 Task: Add the task  Create a new online platform for peer-to-peer lending to the section Burnout Burner in the project AgileFrame and add a Due Date to the respective task as 2024/01/25
Action: Mouse moved to (430, 404)
Screenshot: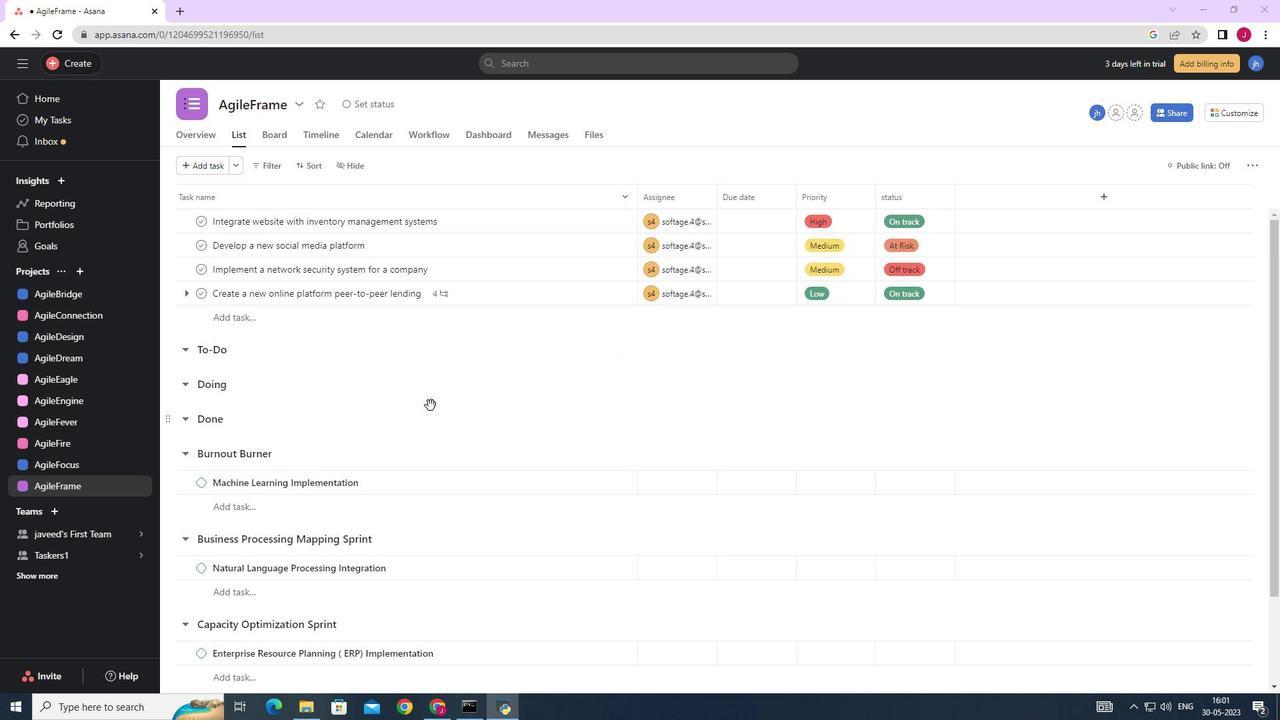 
Action: Mouse scrolled (430, 405) with delta (0, 0)
Screenshot: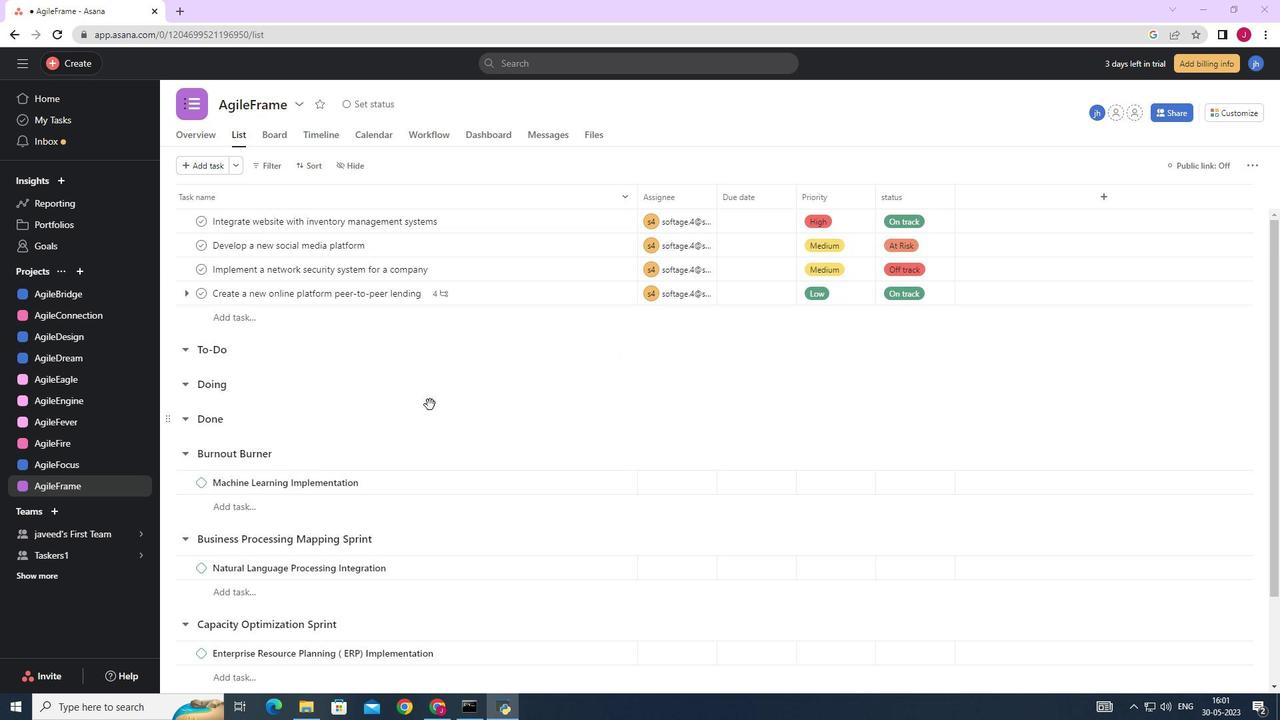 
Action: Mouse scrolled (430, 405) with delta (0, 0)
Screenshot: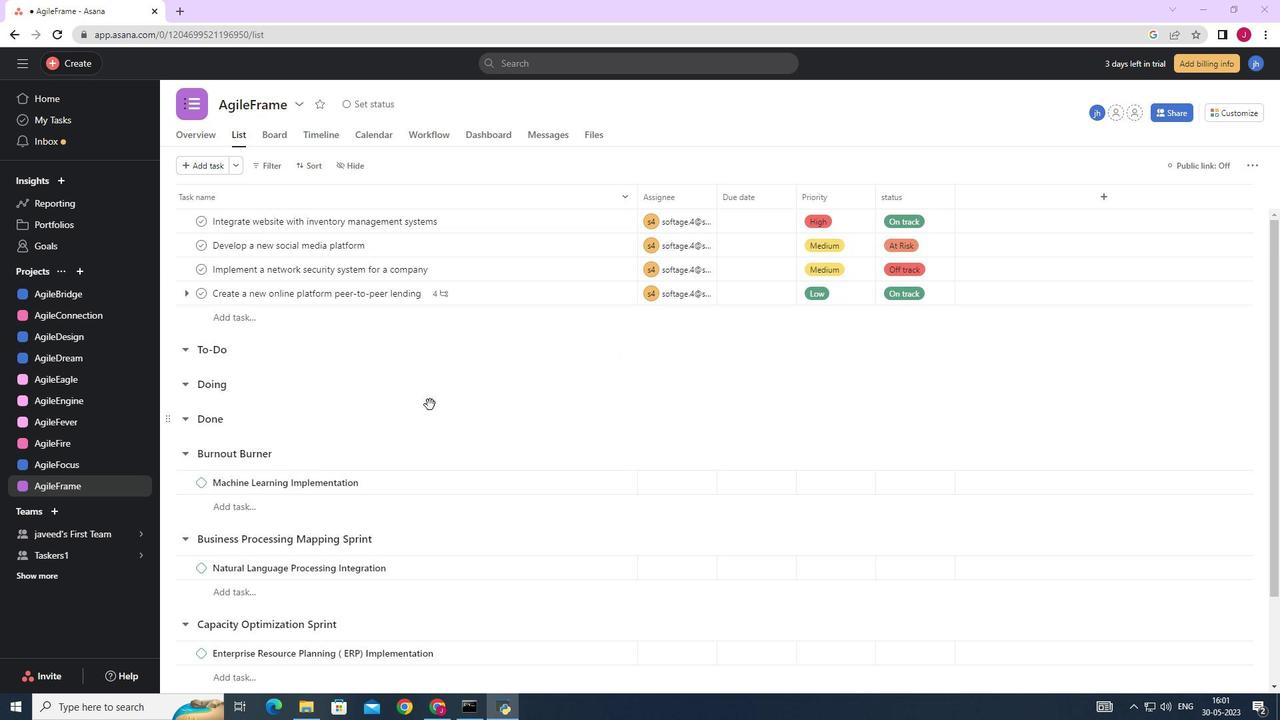
Action: Mouse moved to (430, 404)
Screenshot: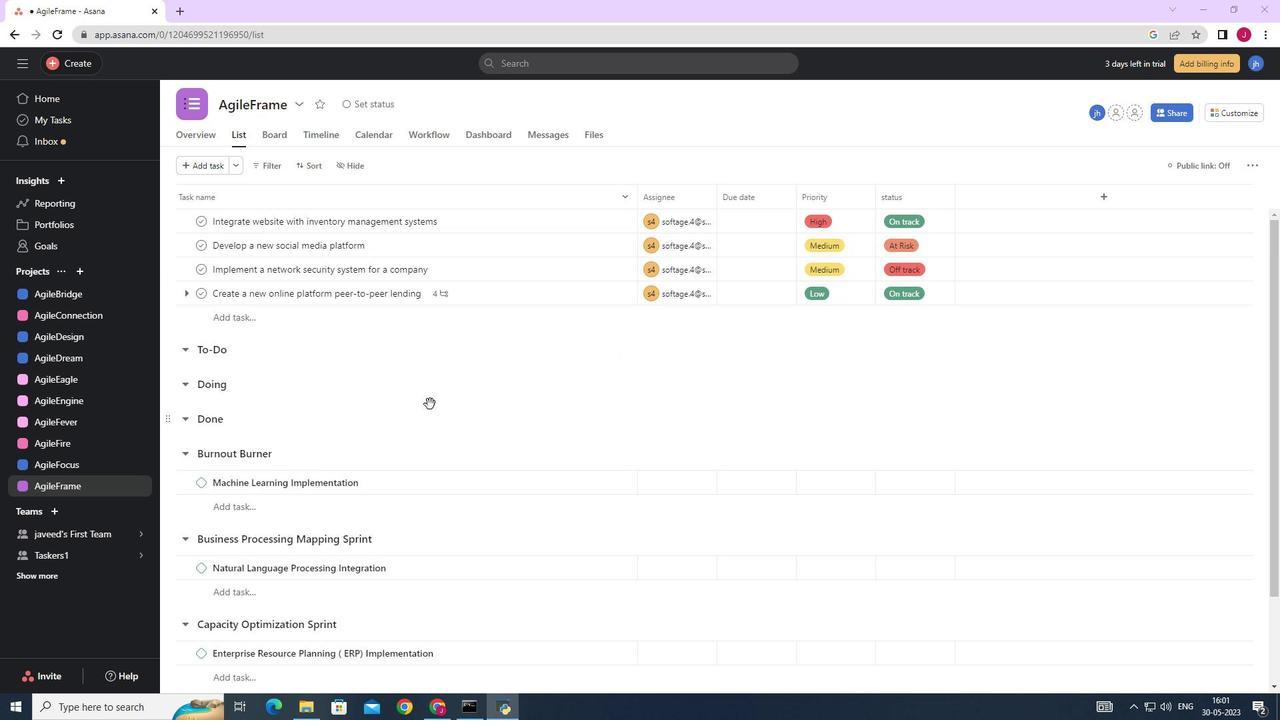 
Action: Mouse scrolled (430, 404) with delta (0, 0)
Screenshot: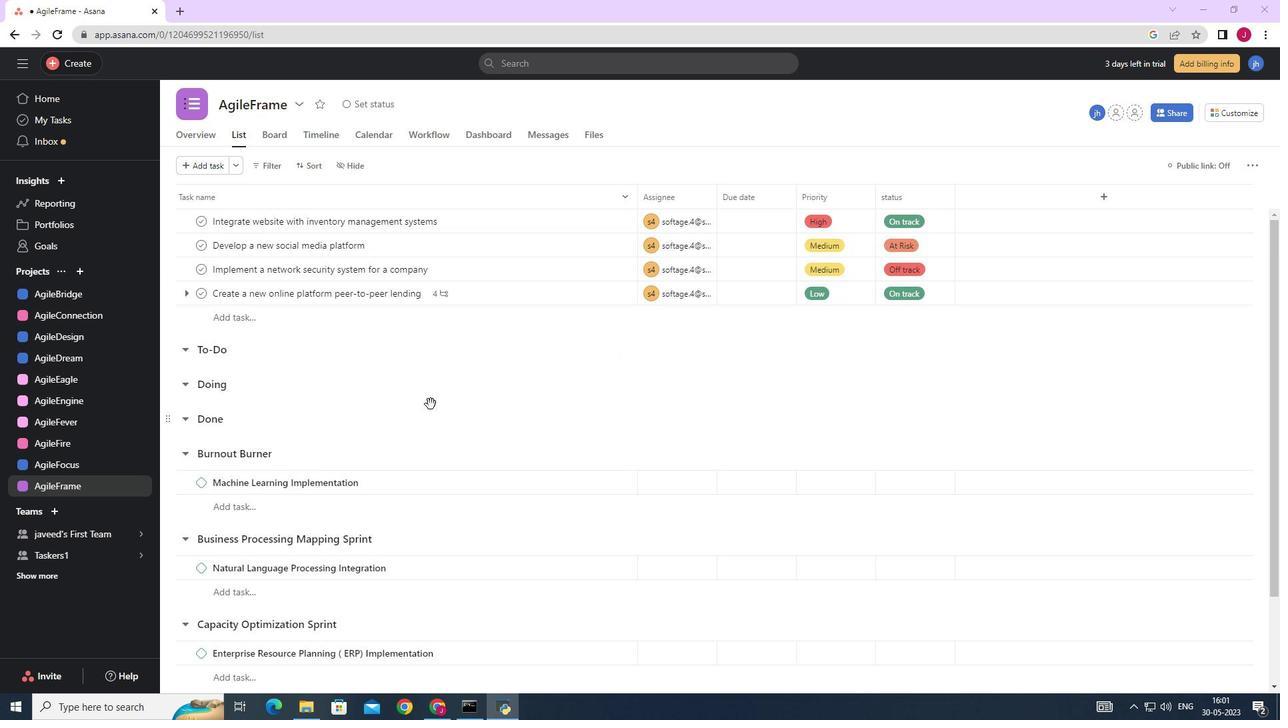 
Action: Mouse scrolled (430, 404) with delta (0, 0)
Screenshot: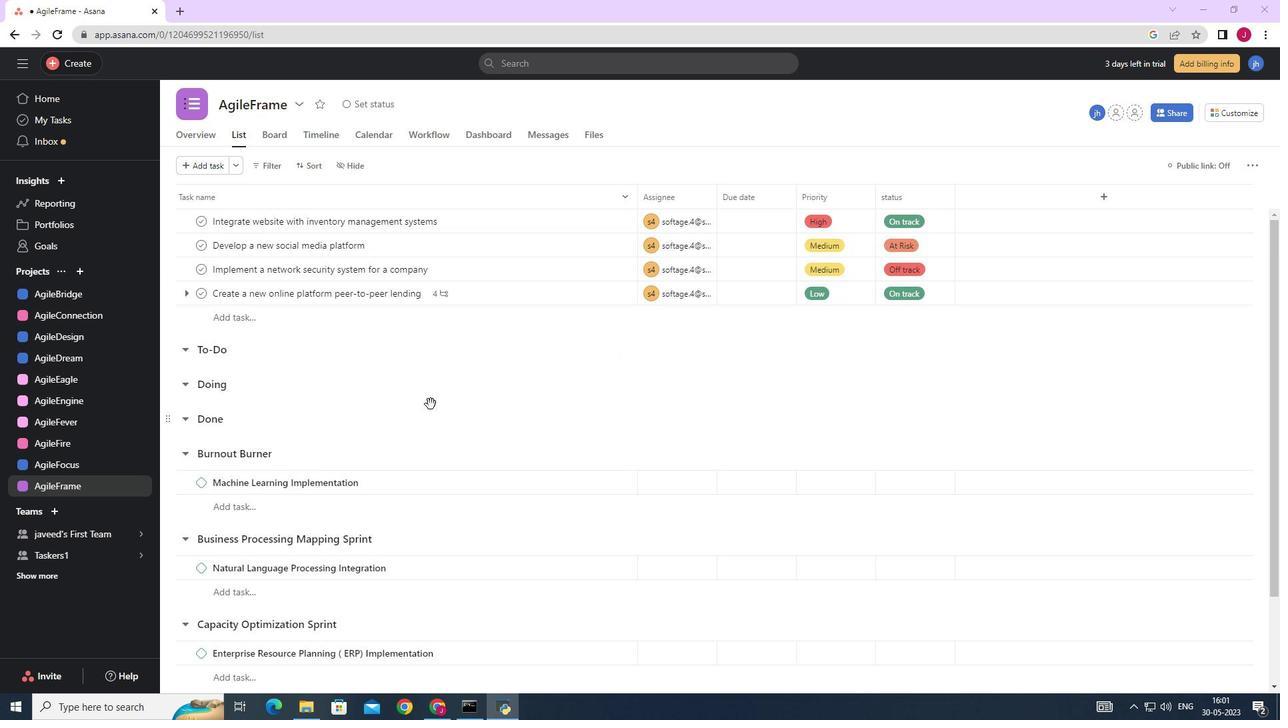 
Action: Mouse moved to (604, 296)
Screenshot: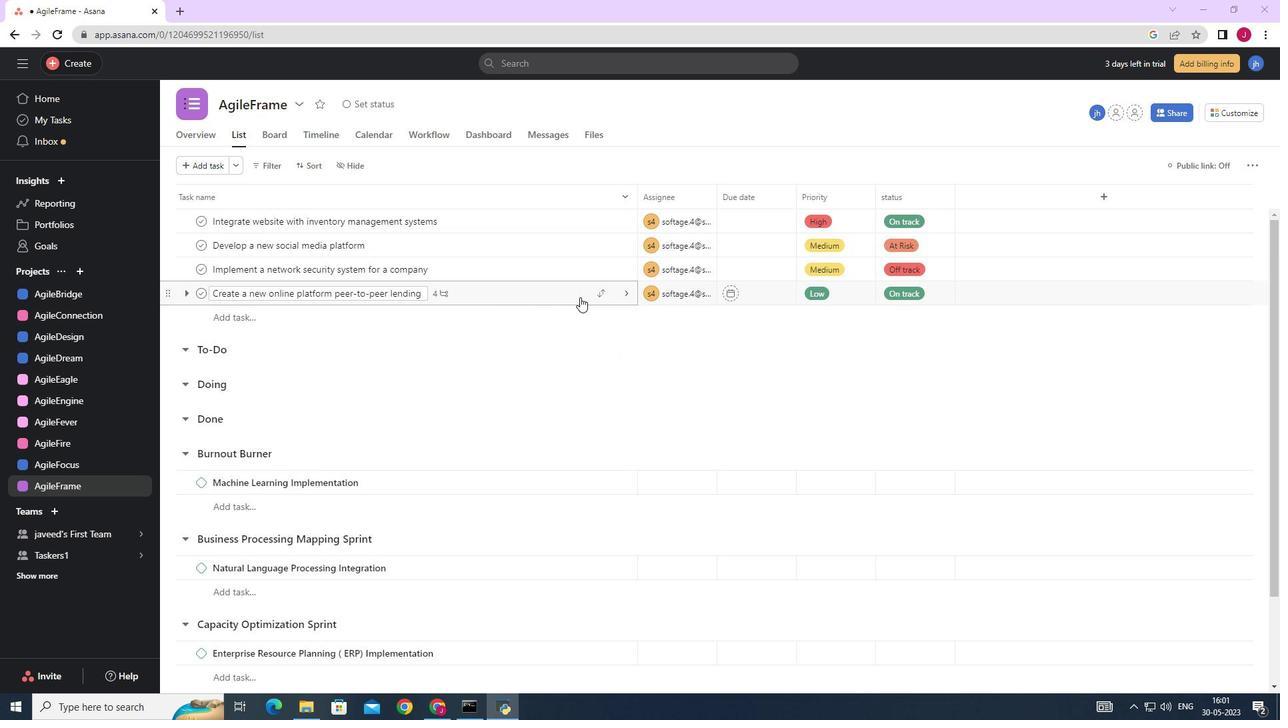 
Action: Mouse pressed left at (604, 296)
Screenshot: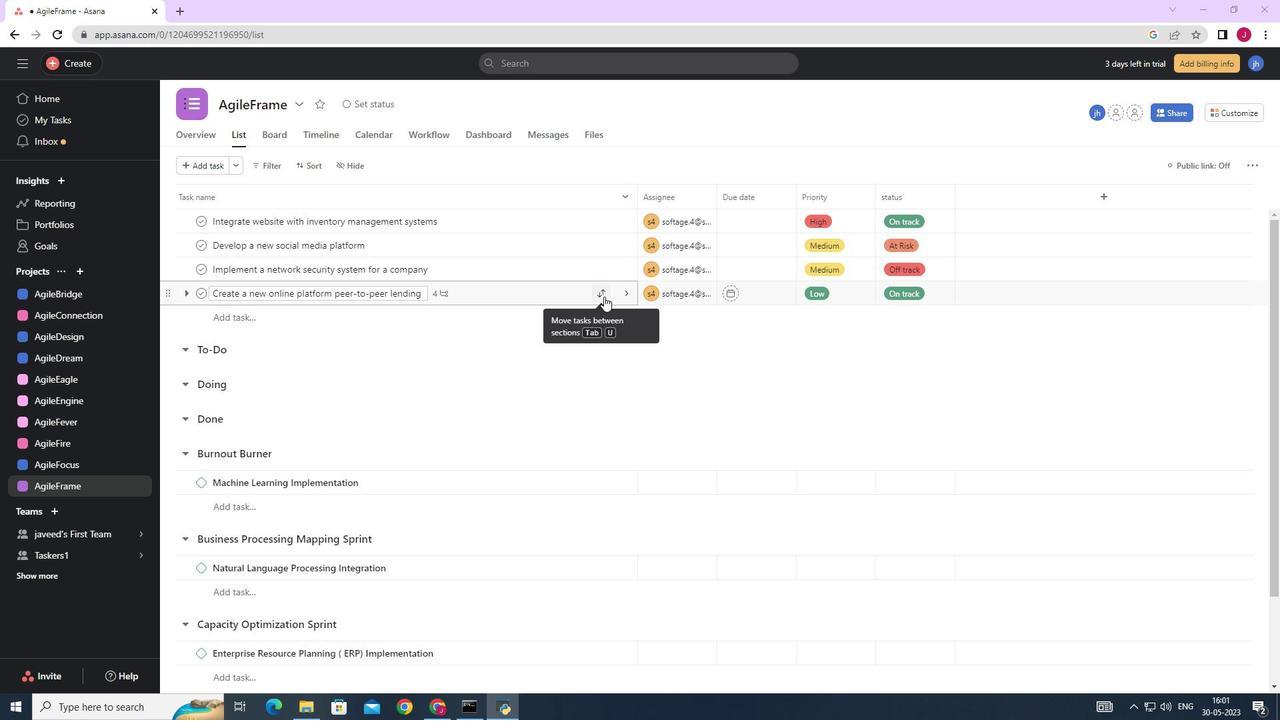 
Action: Mouse moved to (532, 410)
Screenshot: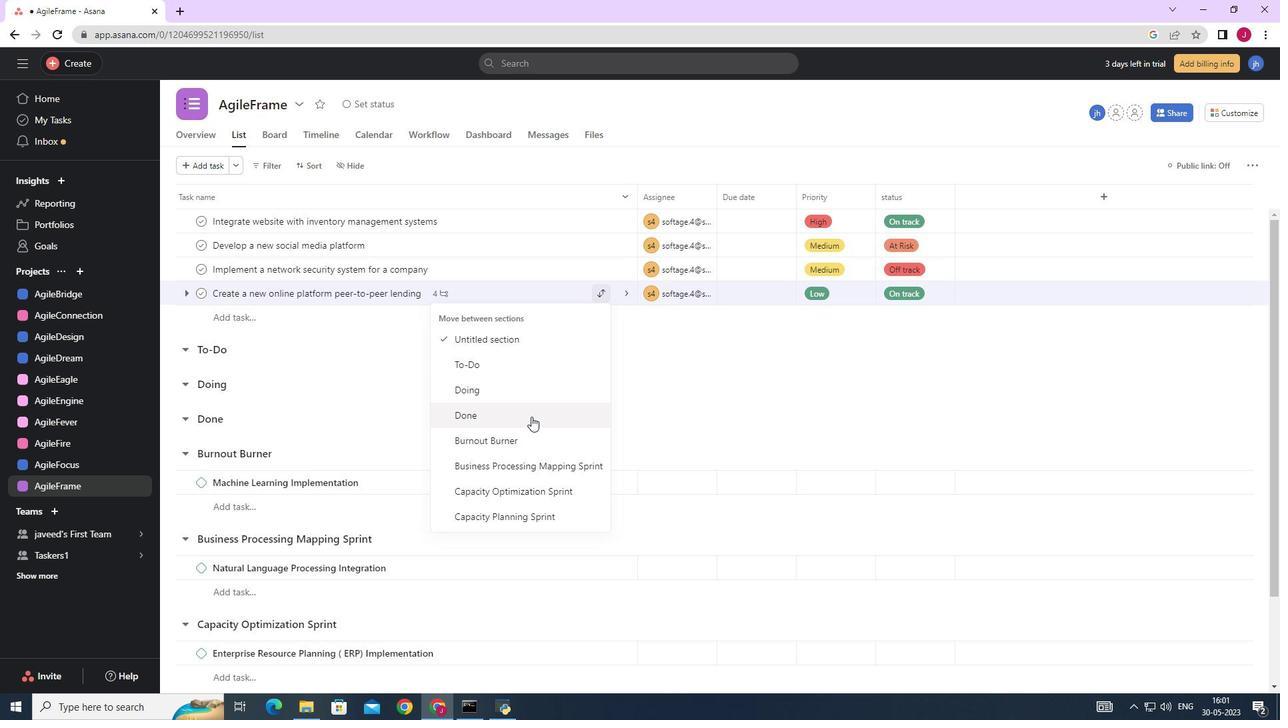 
Action: Mouse scrolled (532, 410) with delta (0, 0)
Screenshot: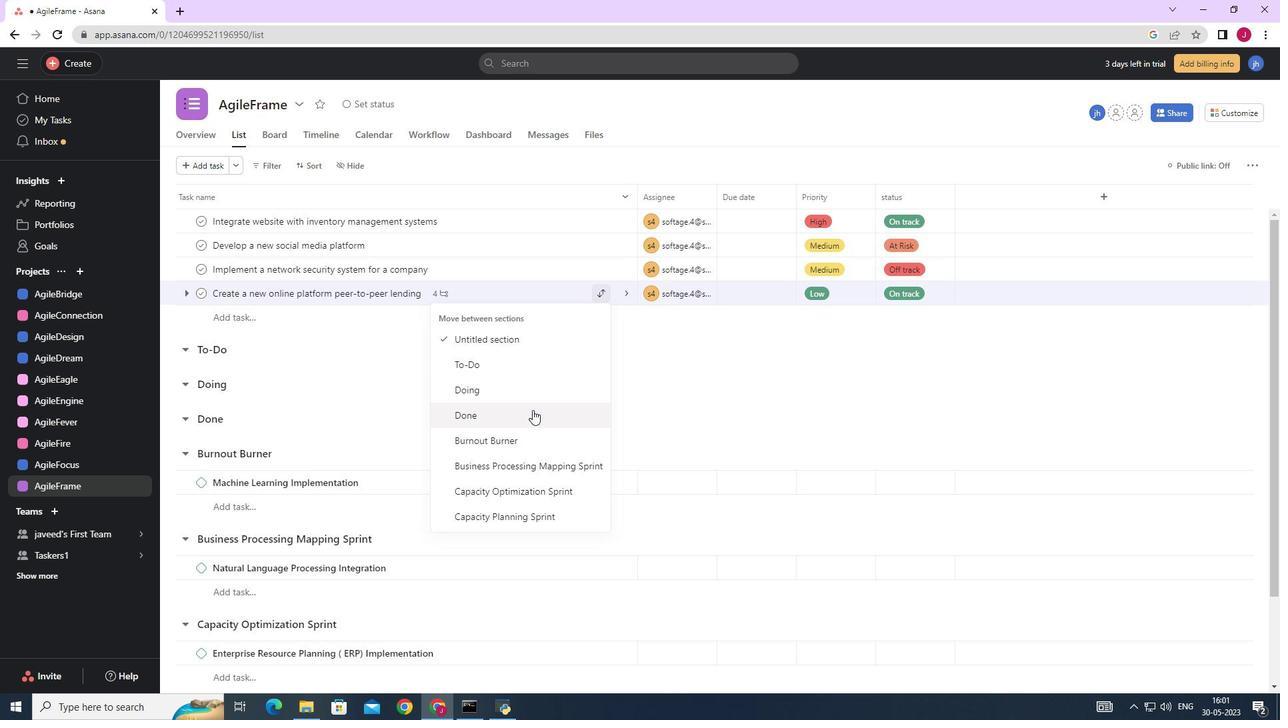 
Action: Mouse scrolled (532, 410) with delta (0, 0)
Screenshot: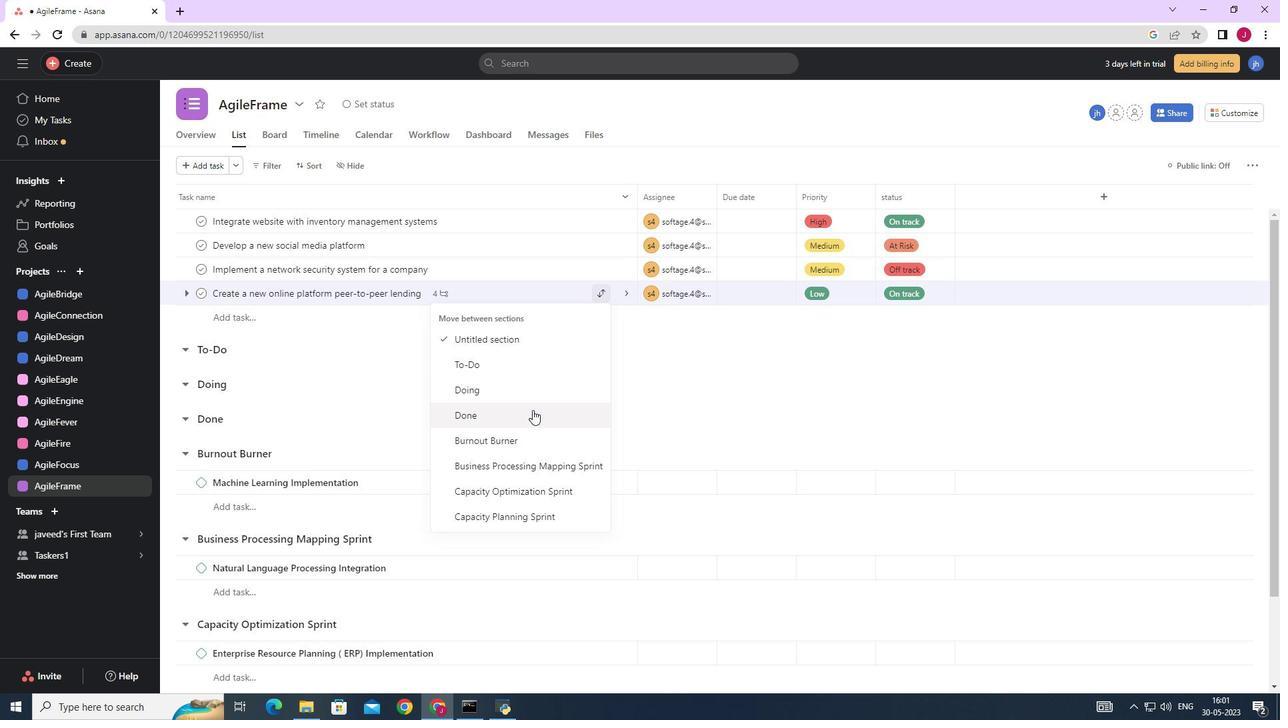 
Action: Mouse moved to (530, 392)
Screenshot: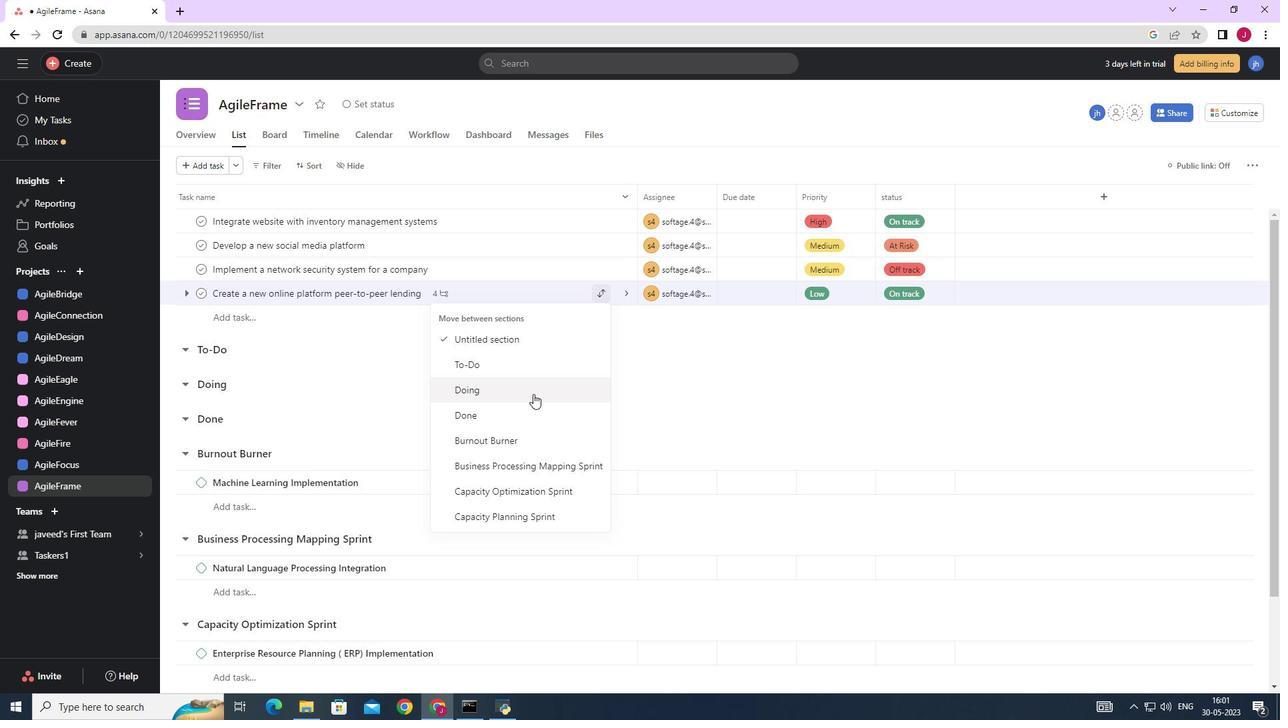 
Action: Mouse scrolled (530, 391) with delta (0, 0)
Screenshot: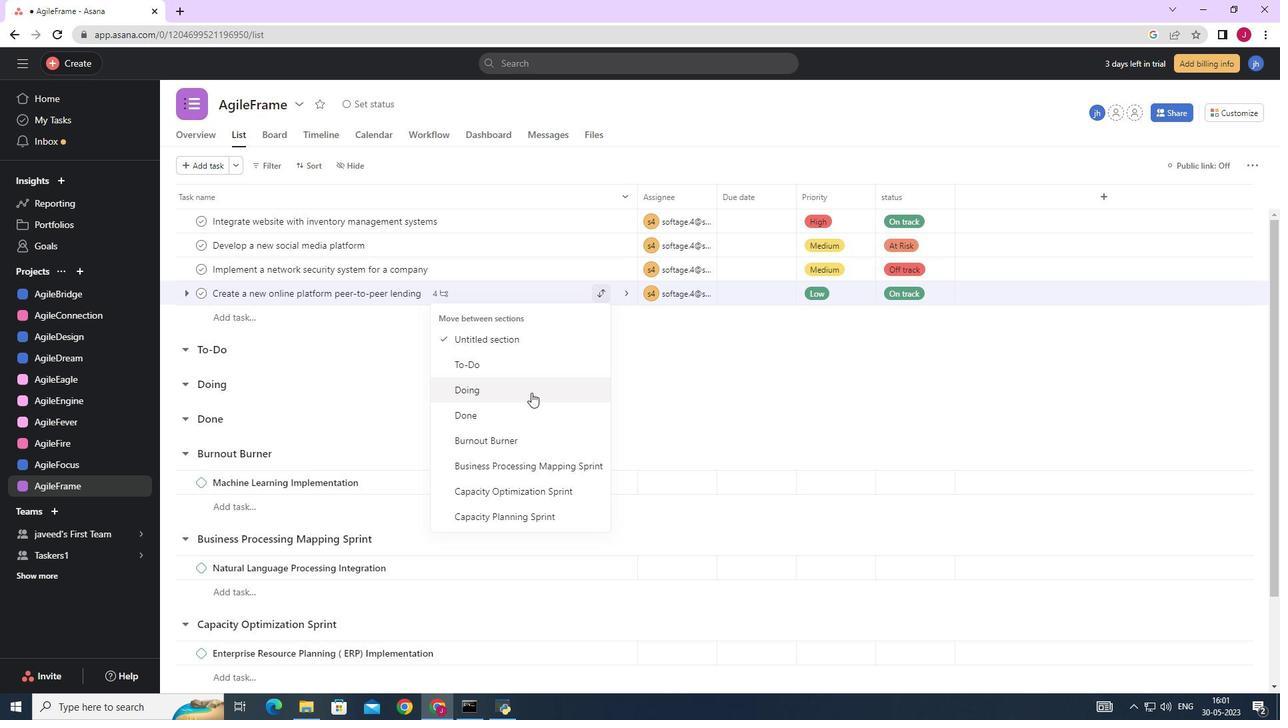 
Action: Mouse scrolled (530, 391) with delta (0, 0)
Screenshot: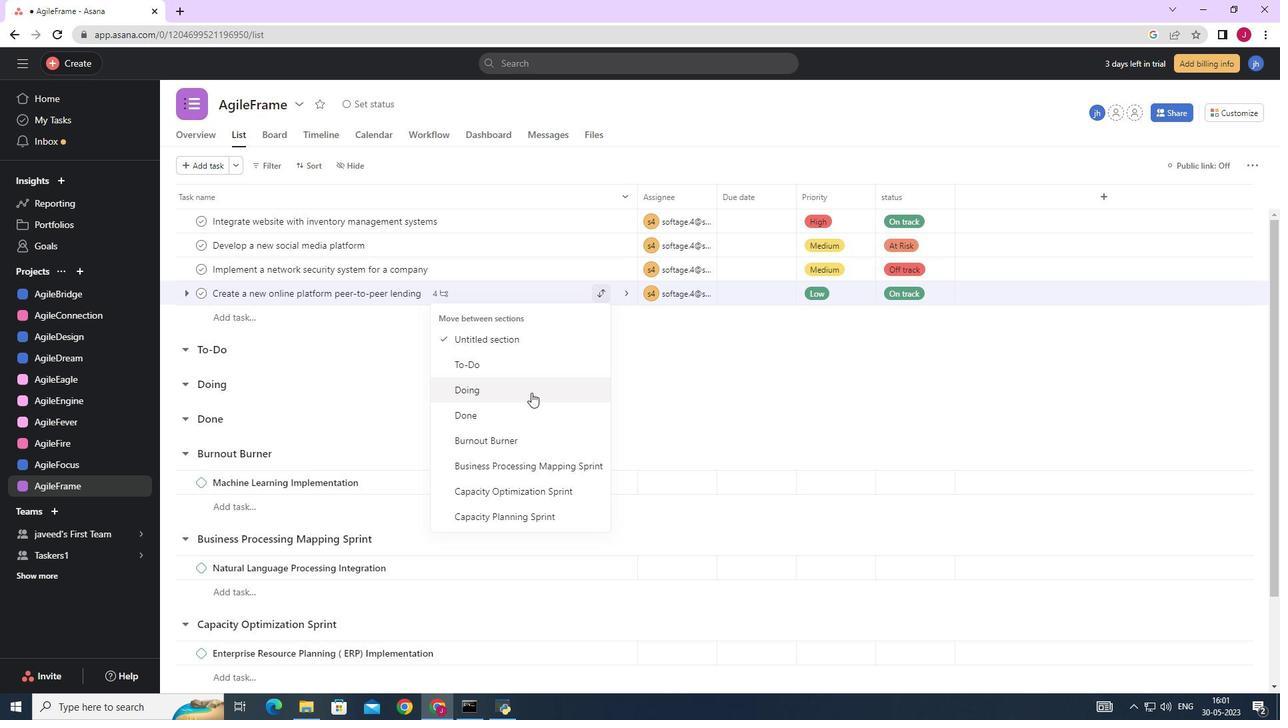 
Action: Mouse scrolled (530, 391) with delta (0, 0)
Screenshot: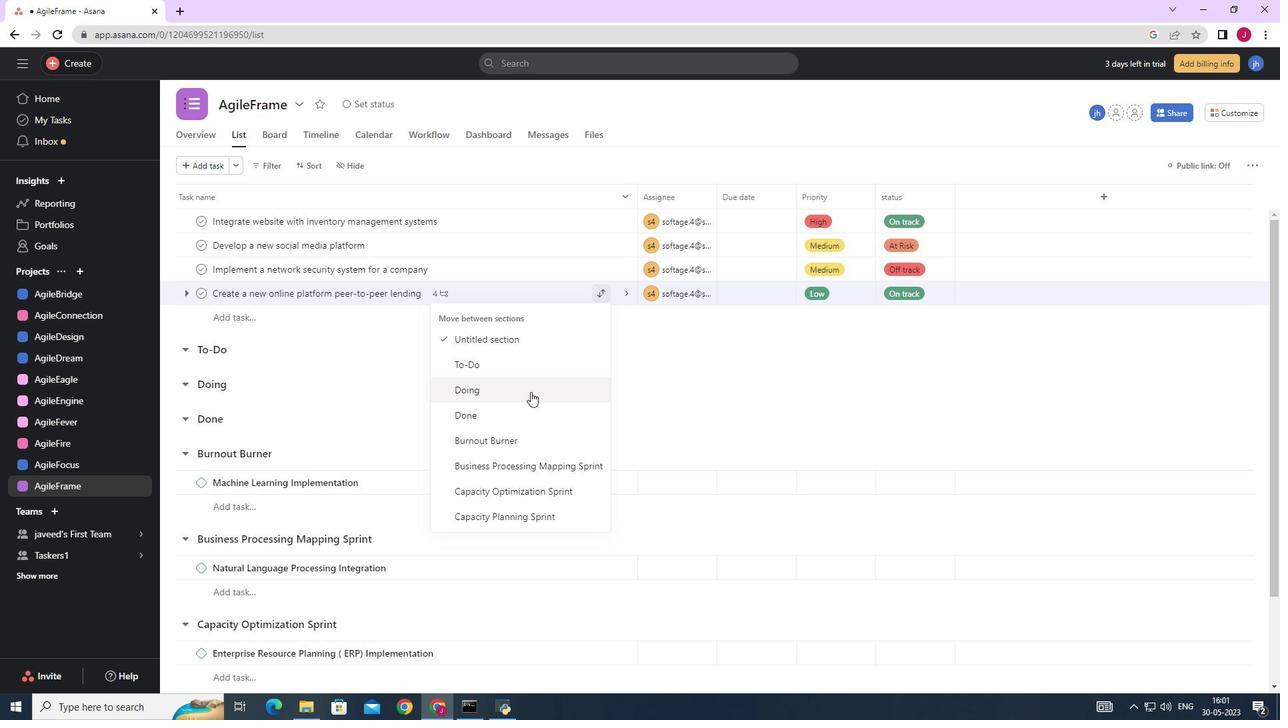 
Action: Mouse moved to (512, 441)
Screenshot: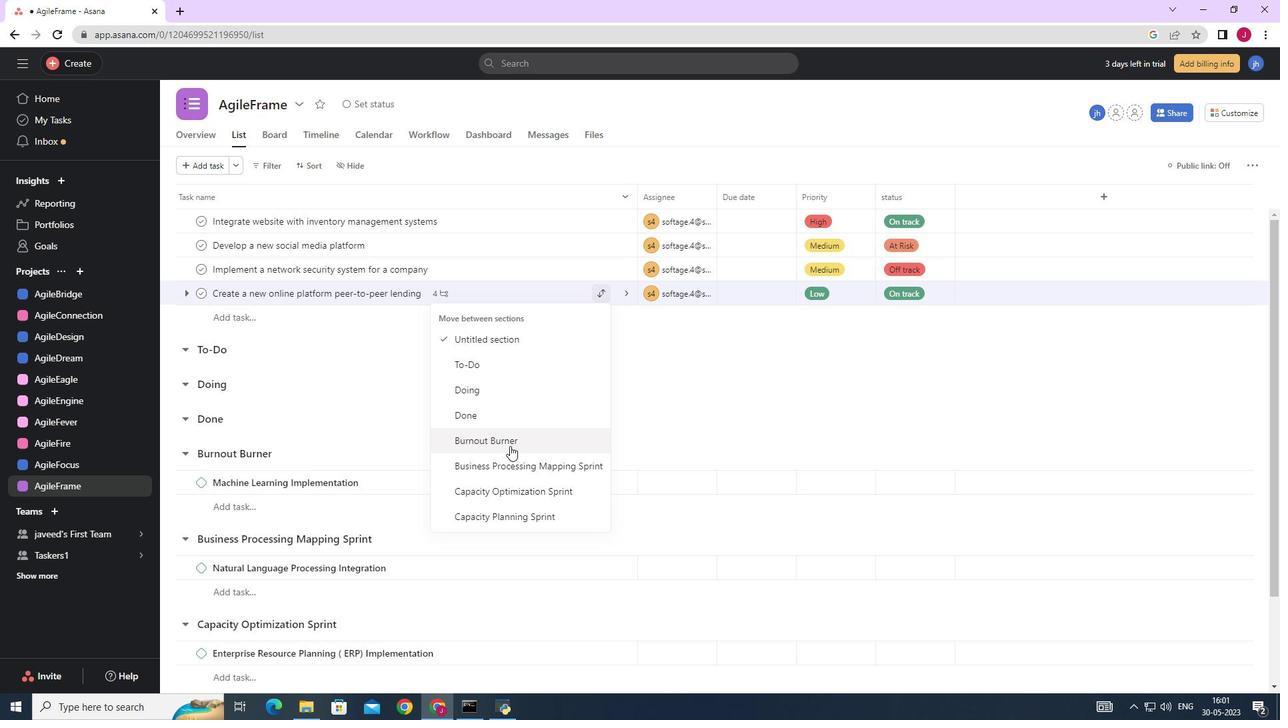 
Action: Mouse pressed left at (512, 441)
Screenshot: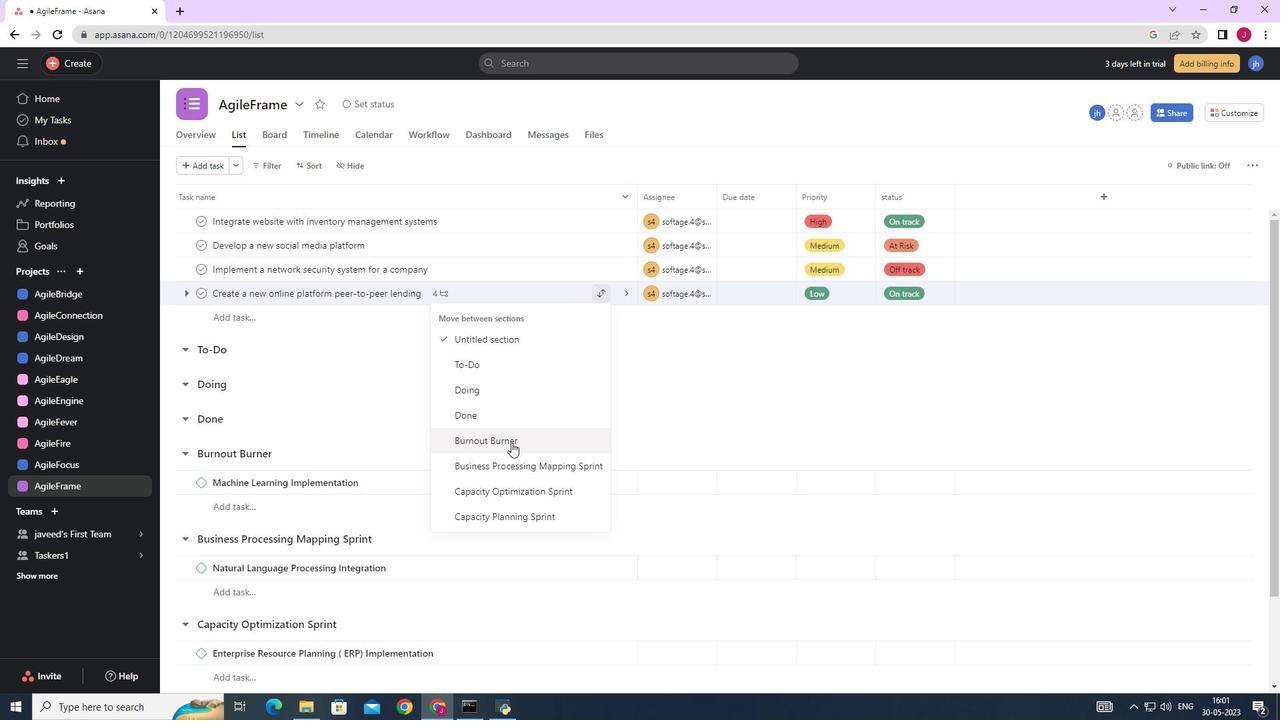 
Action: Mouse moved to (755, 460)
Screenshot: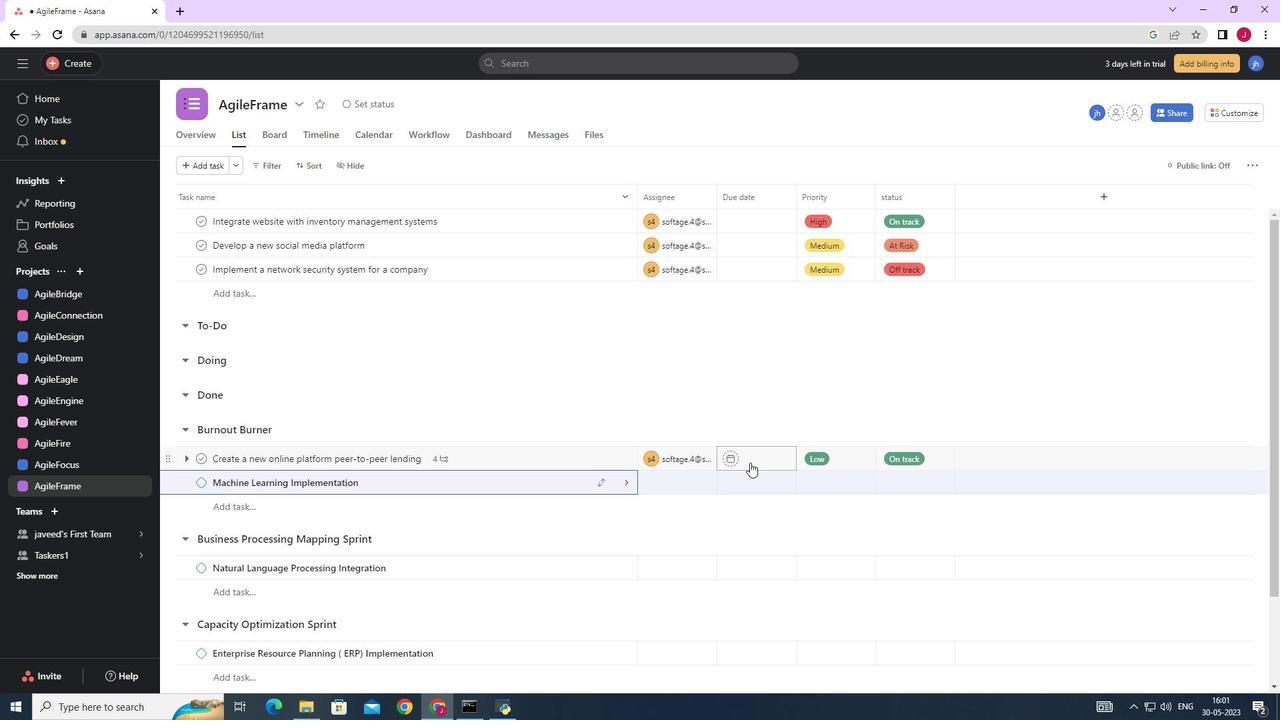 
Action: Mouse pressed left at (755, 460)
Screenshot: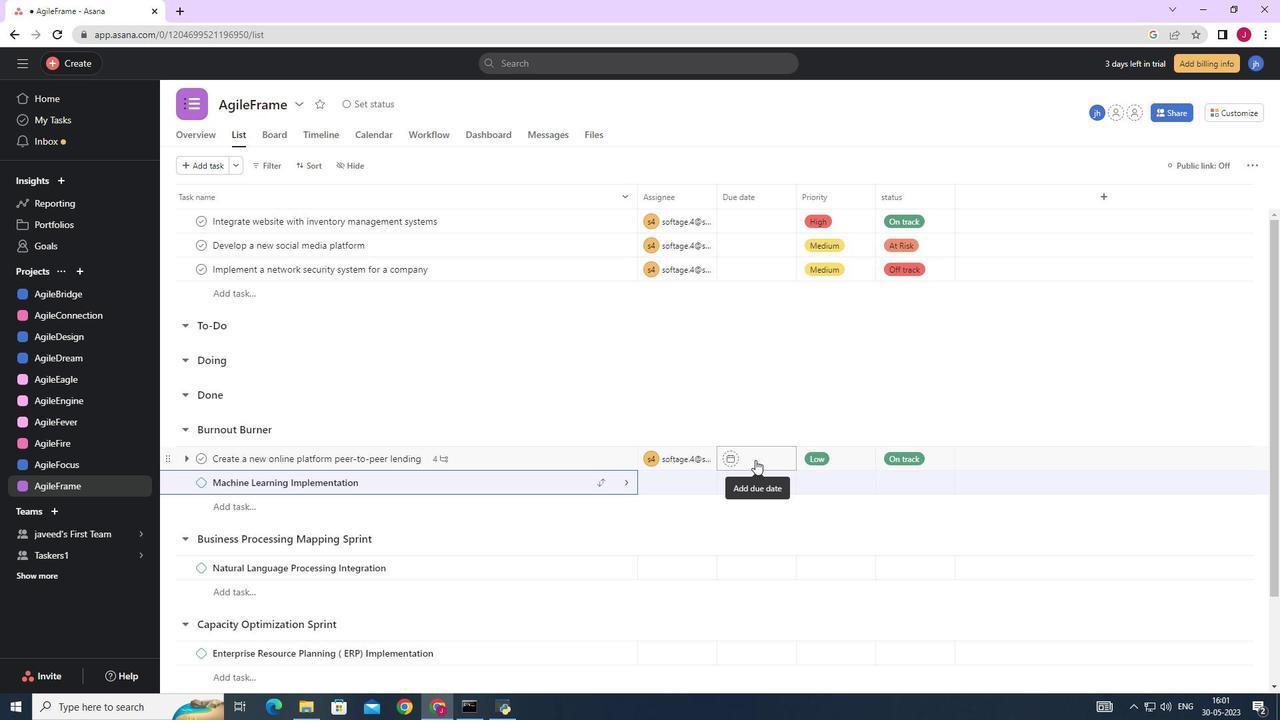 
Action: Mouse moved to (896, 247)
Screenshot: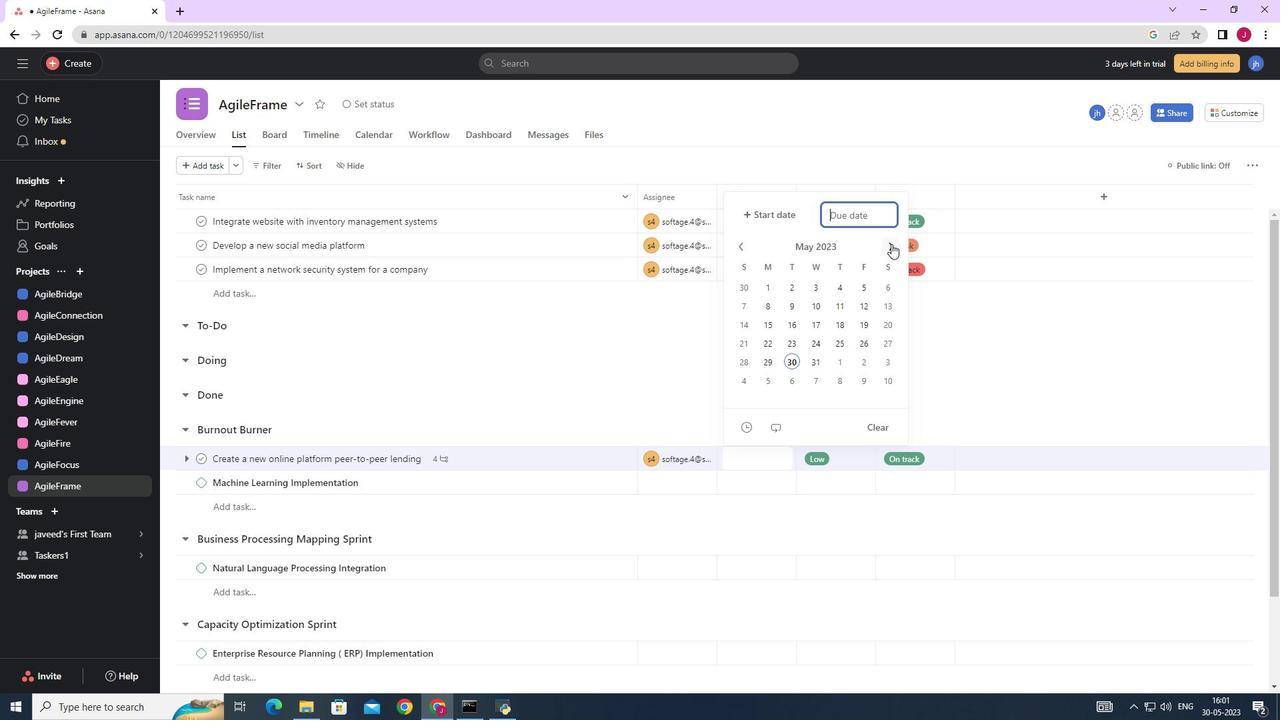 
Action: Mouse pressed left at (896, 247)
Screenshot: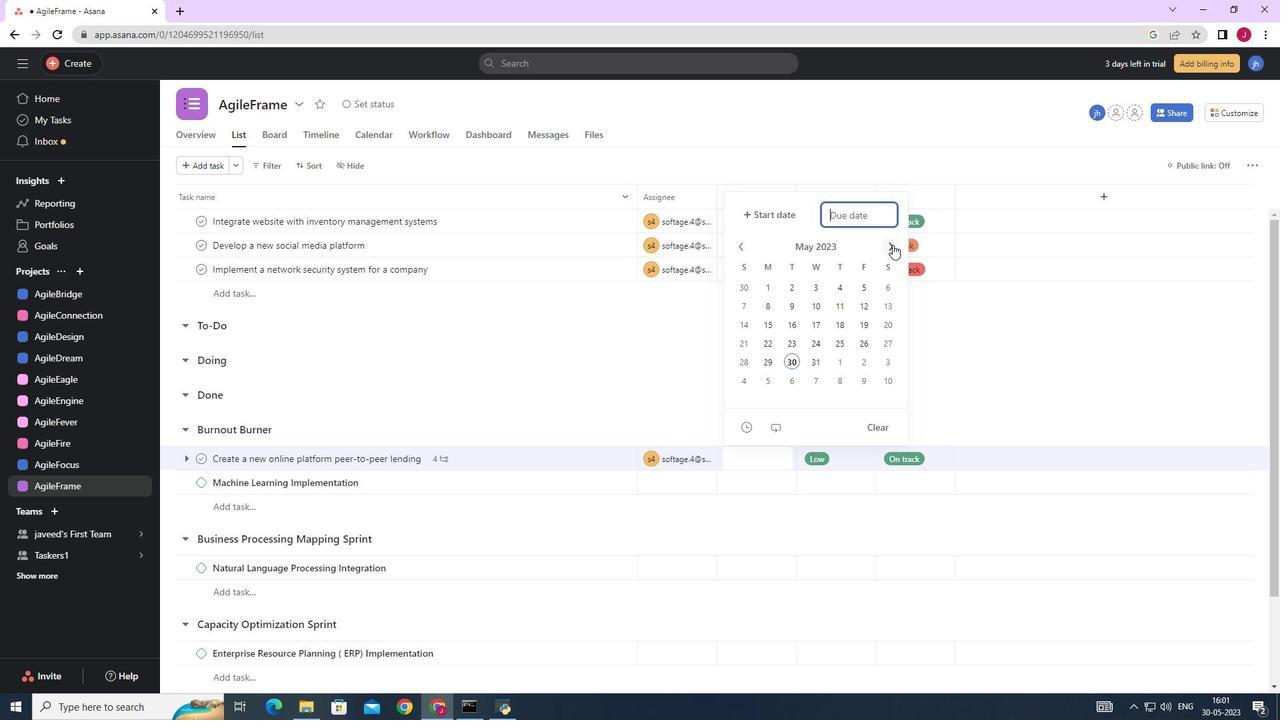 
Action: Mouse pressed left at (896, 247)
Screenshot: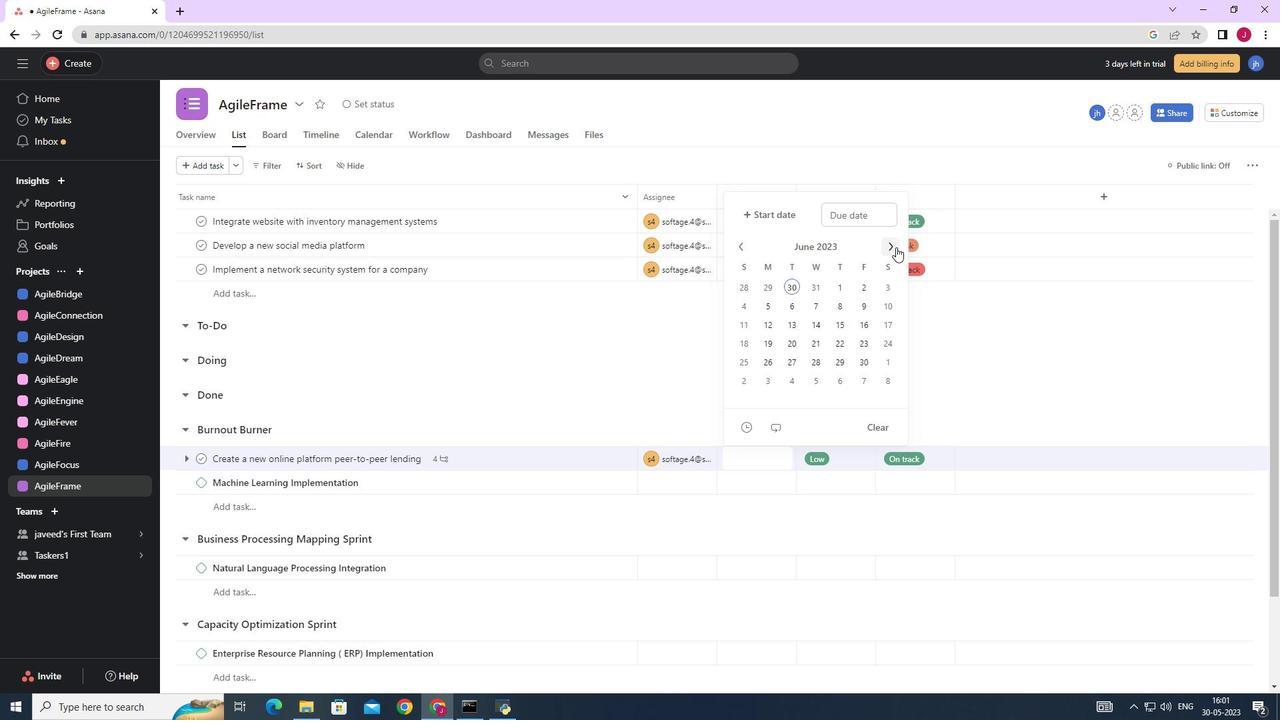 
Action: Mouse pressed left at (896, 247)
Screenshot: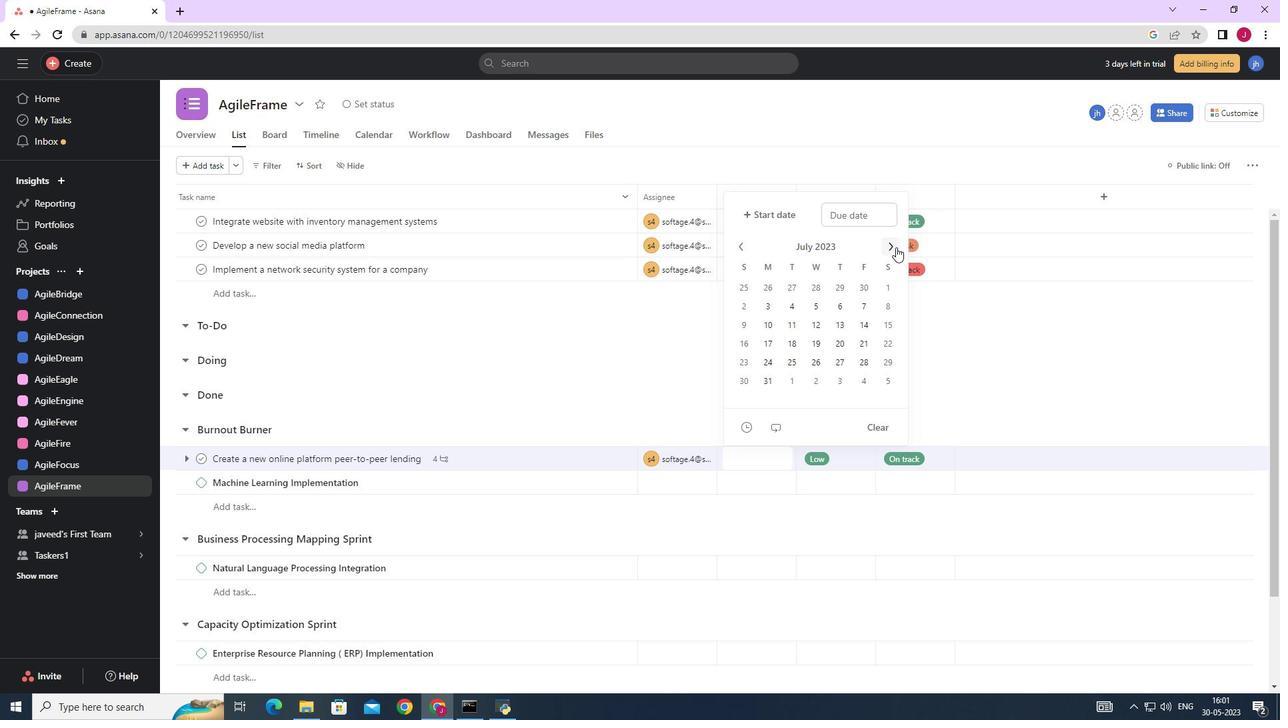 
Action: Mouse pressed left at (896, 247)
Screenshot: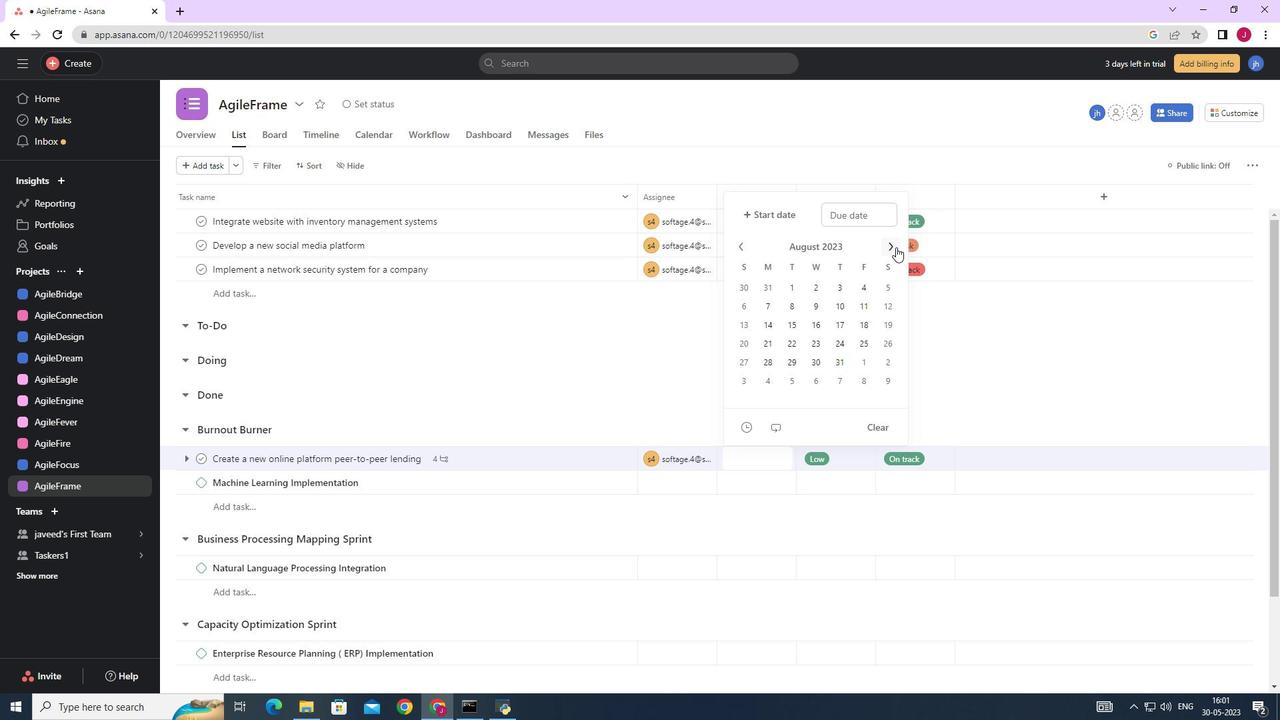 
Action: Mouse pressed left at (896, 247)
Screenshot: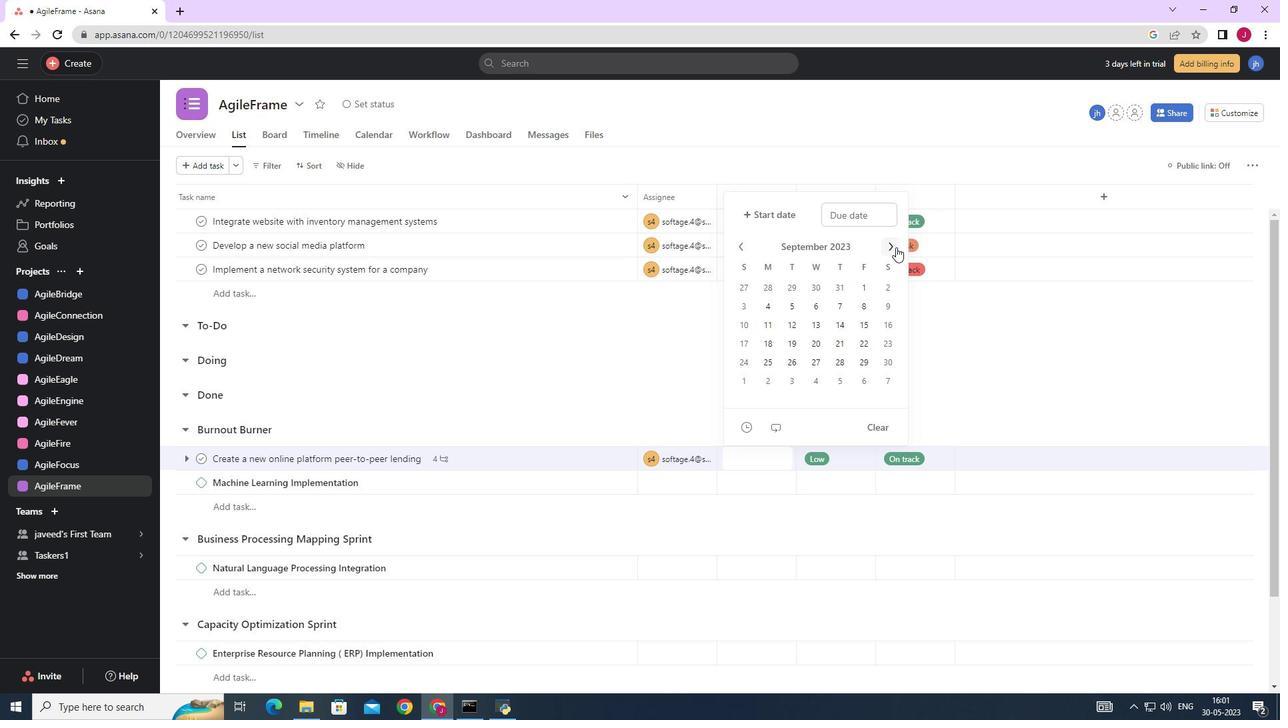 
Action: Mouse pressed left at (896, 247)
Screenshot: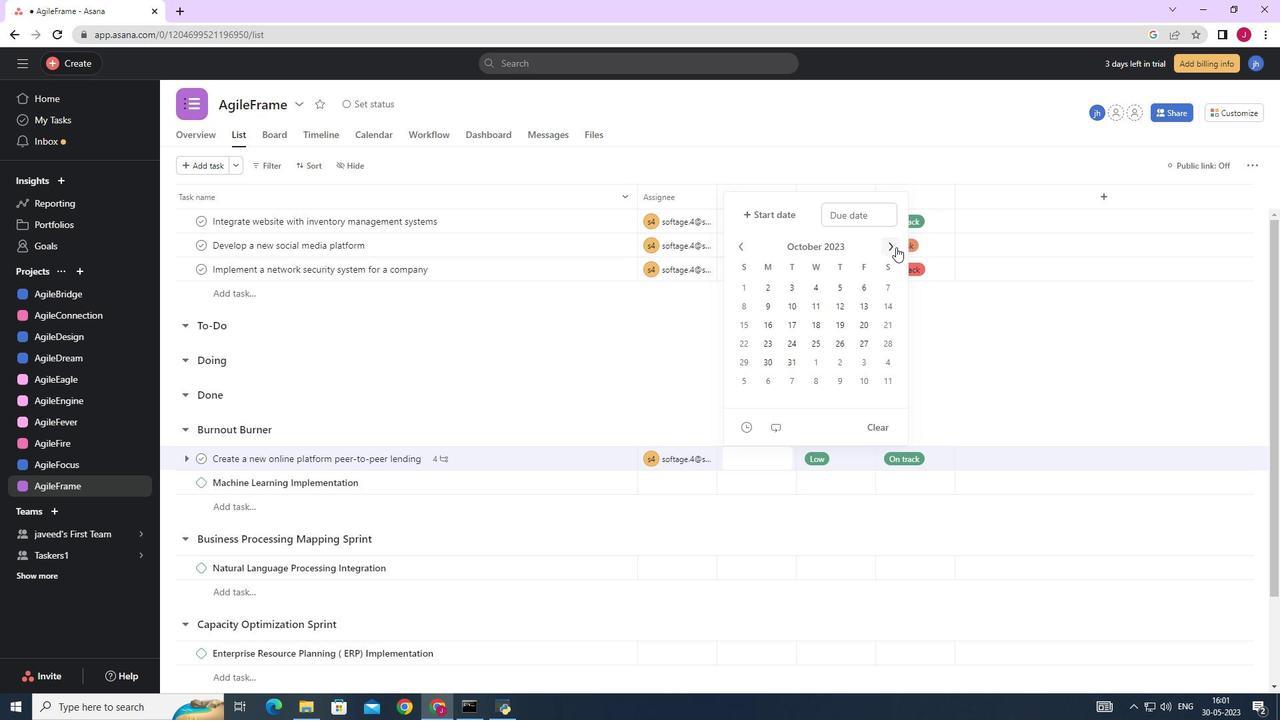 
Action: Mouse pressed left at (896, 247)
Screenshot: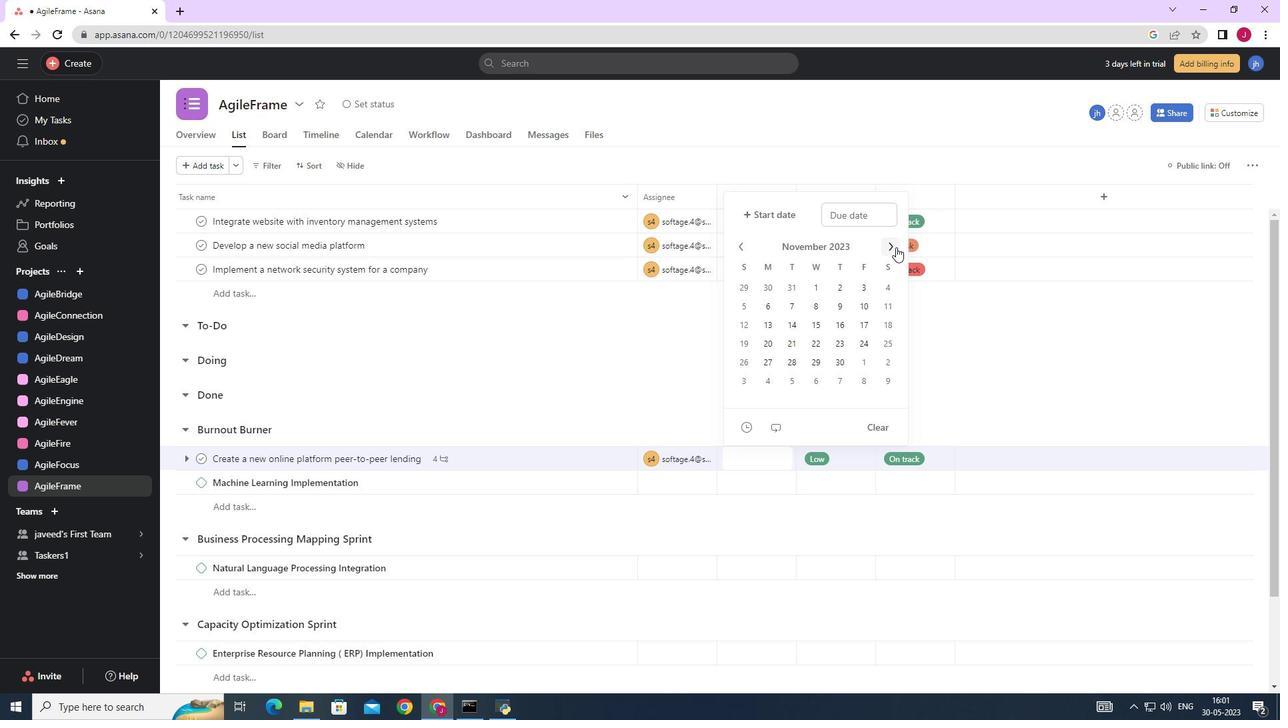 
Action: Mouse pressed left at (896, 247)
Screenshot: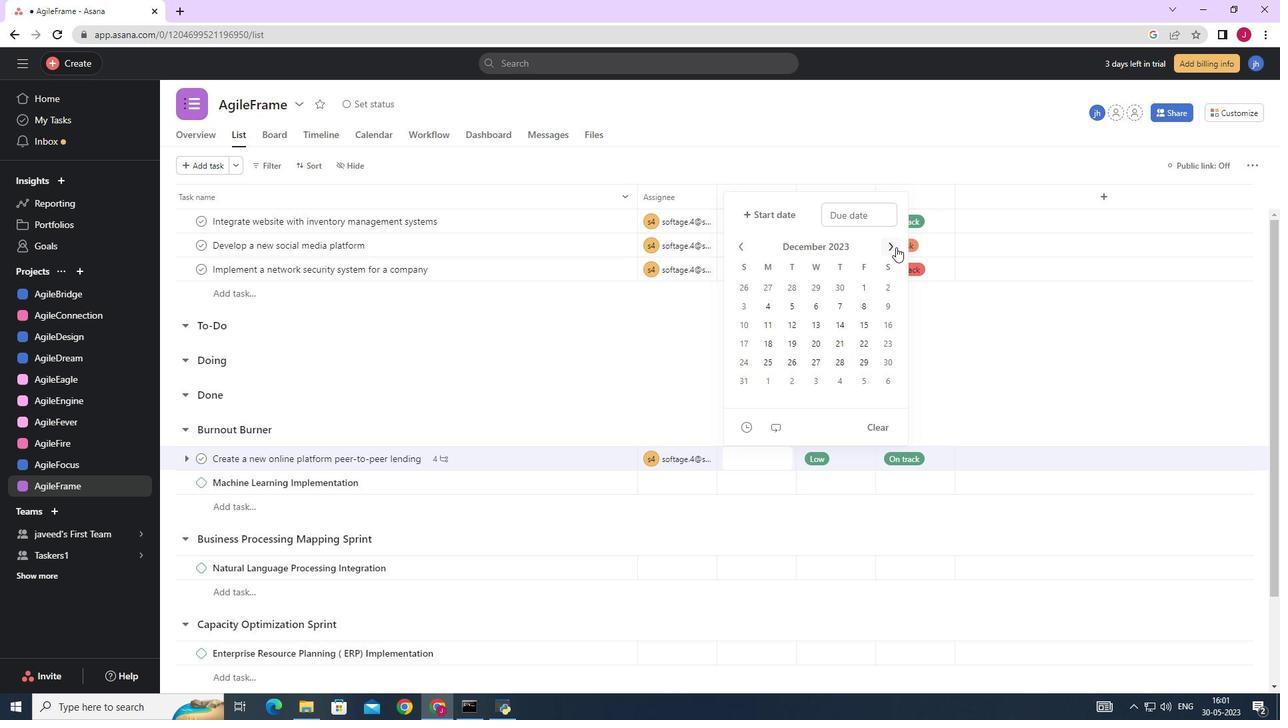 
Action: Mouse moved to (836, 343)
Screenshot: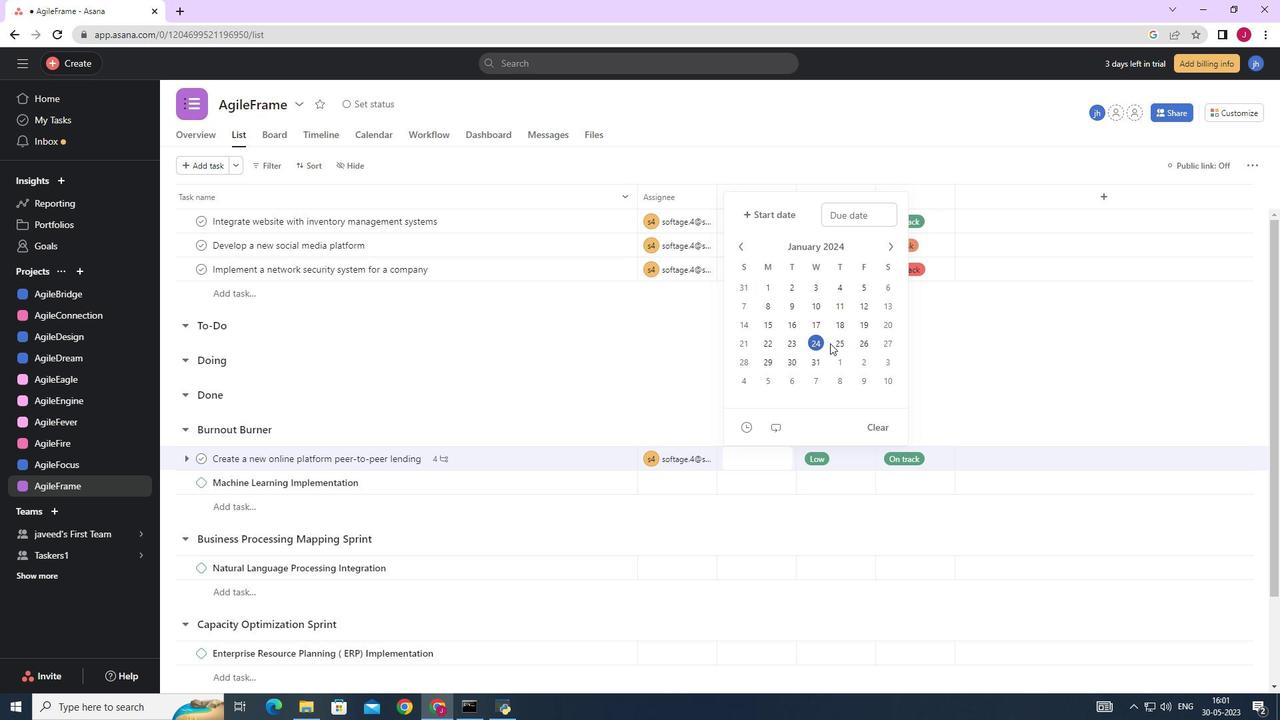 
Action: Mouse pressed left at (836, 343)
Screenshot: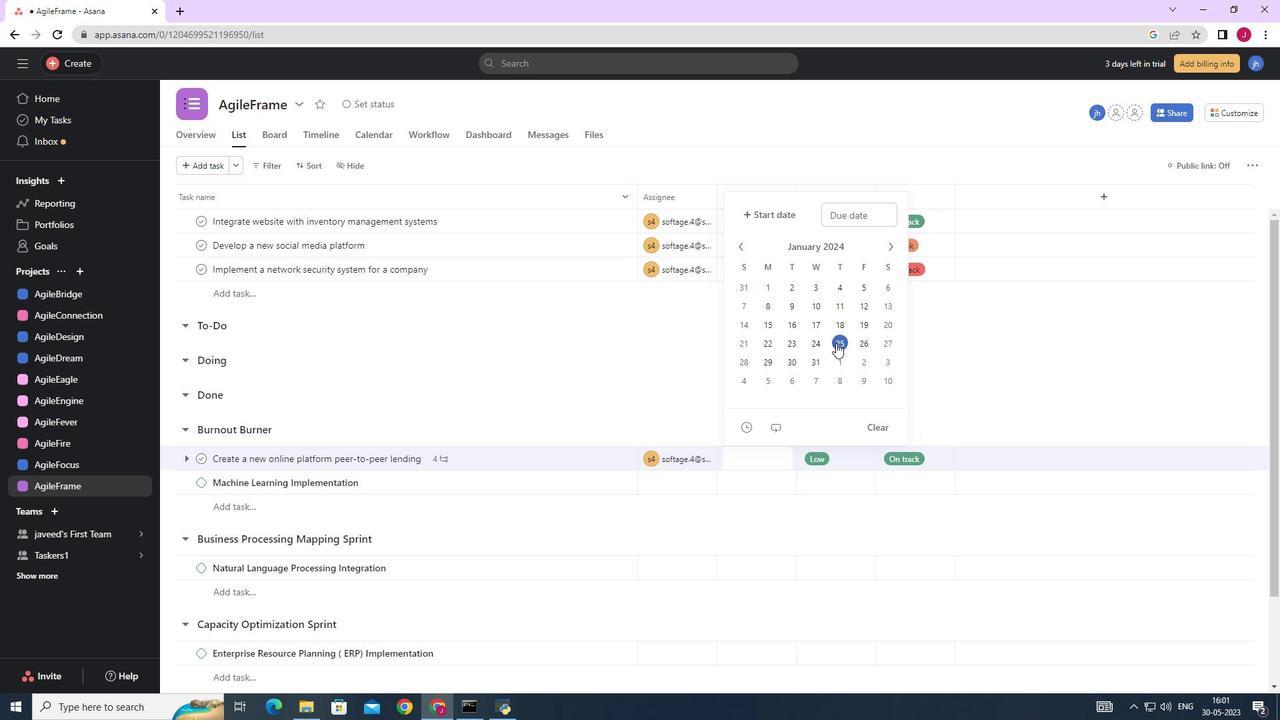 
Action: Mouse moved to (1040, 354)
Screenshot: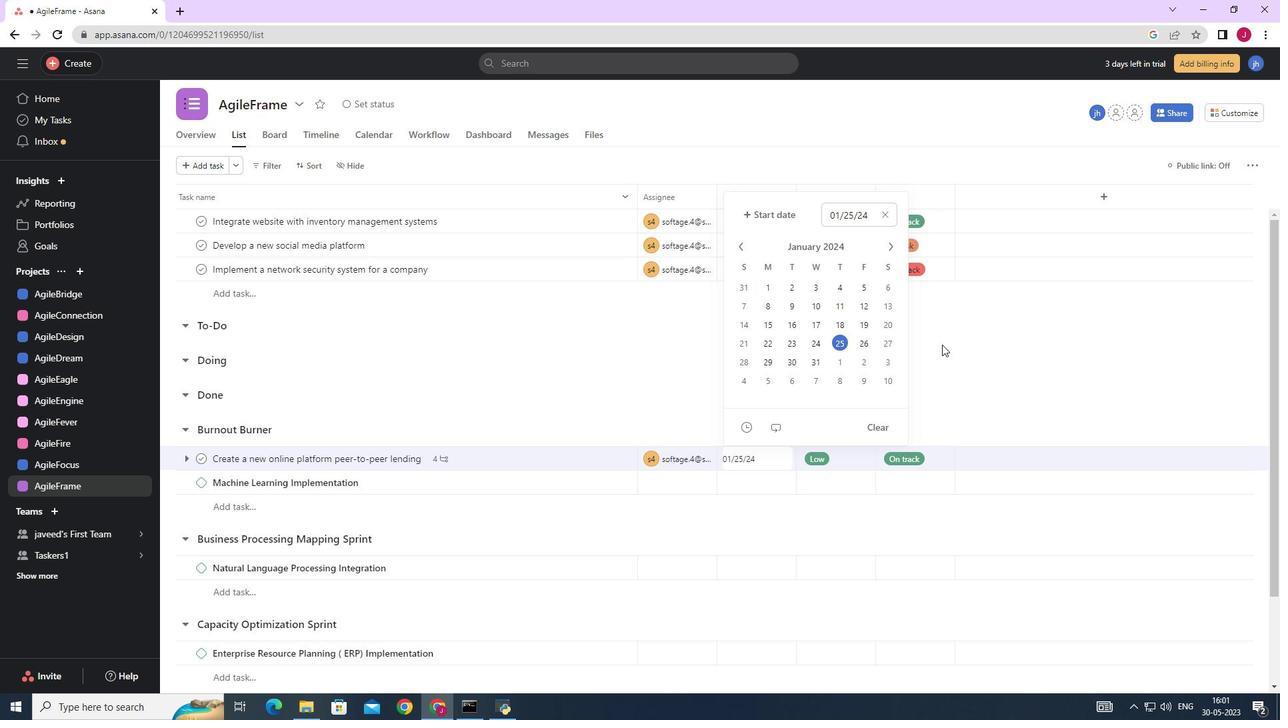 
Action: Mouse pressed left at (1040, 354)
Screenshot: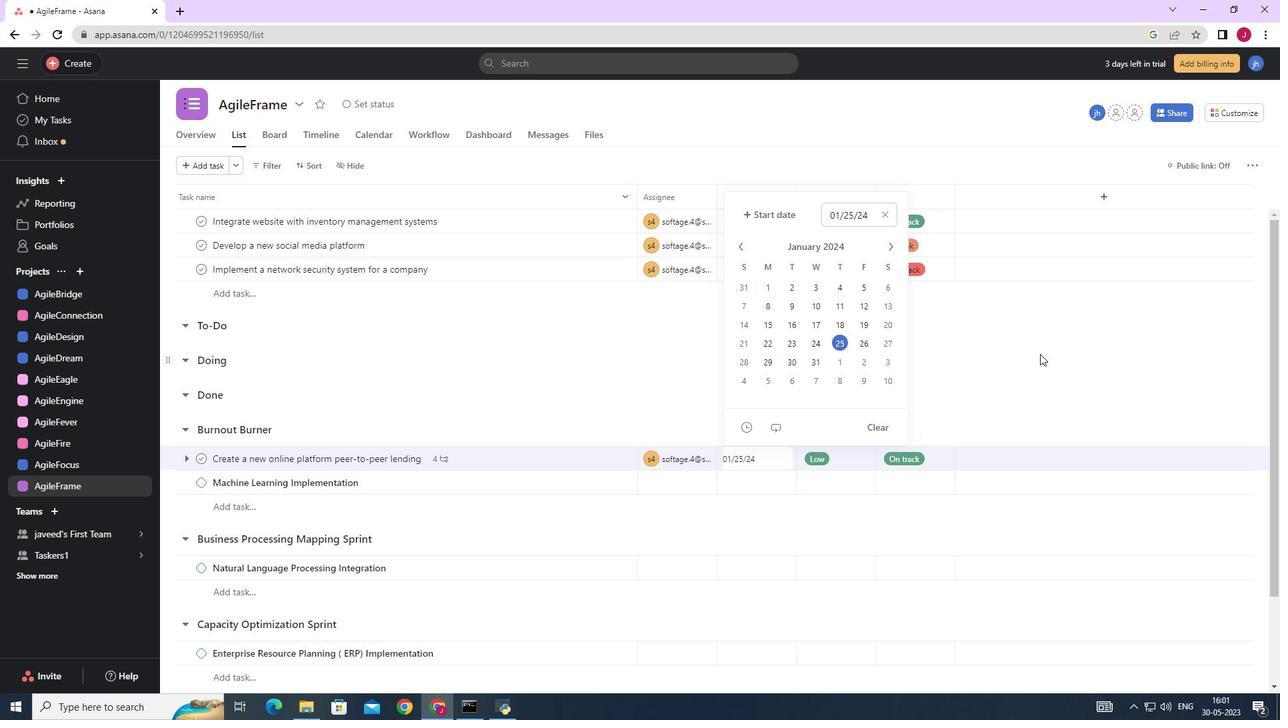 
